 Task: Create in the project TrueNorth and in the Backlog issue 'Implement a new cloud-based customer service platform for a company with omnichannel communication and AI-powered chatbots' a child issue 'Data access policy creation and auditing', and assign it to team member softage.2@softage.net.
Action: Mouse moved to (778, 521)
Screenshot: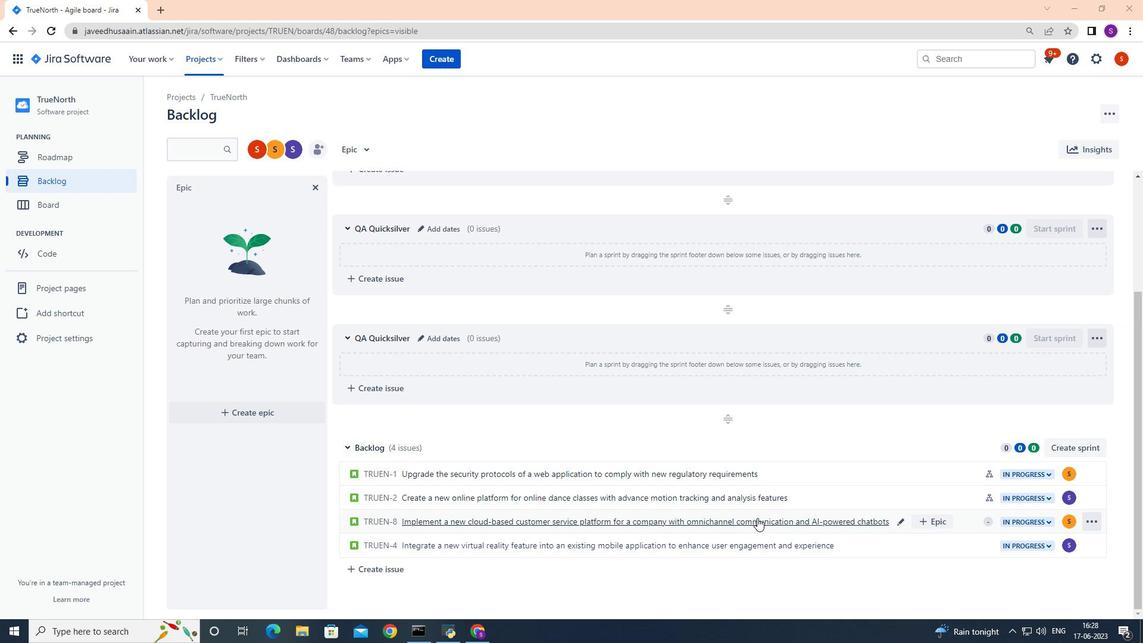 
Action: Mouse pressed left at (778, 521)
Screenshot: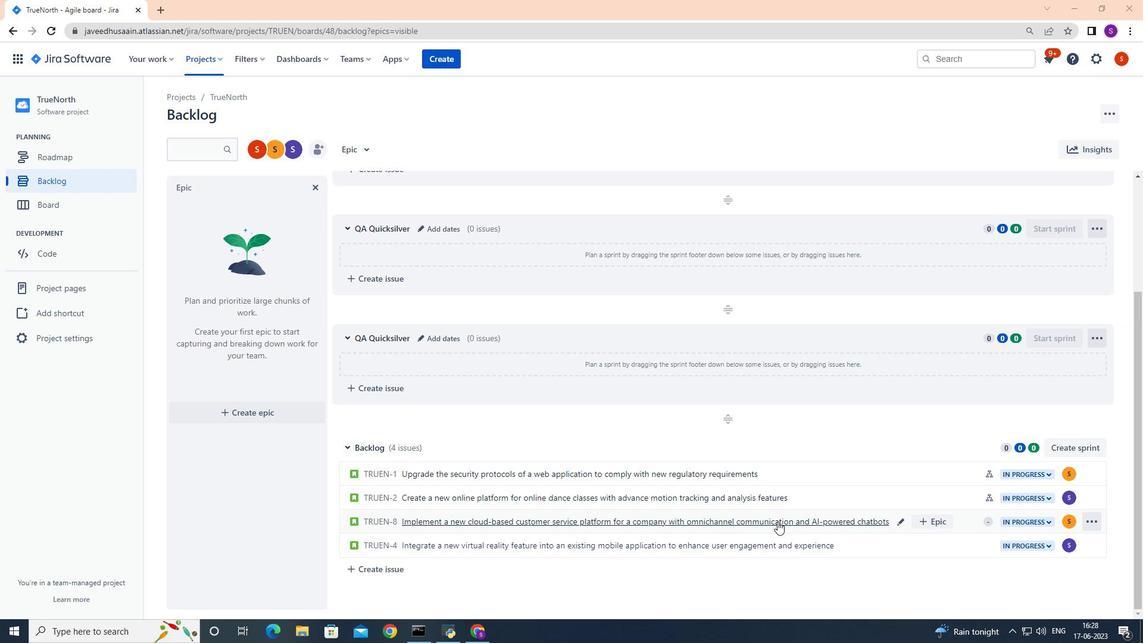 
Action: Mouse moved to (932, 297)
Screenshot: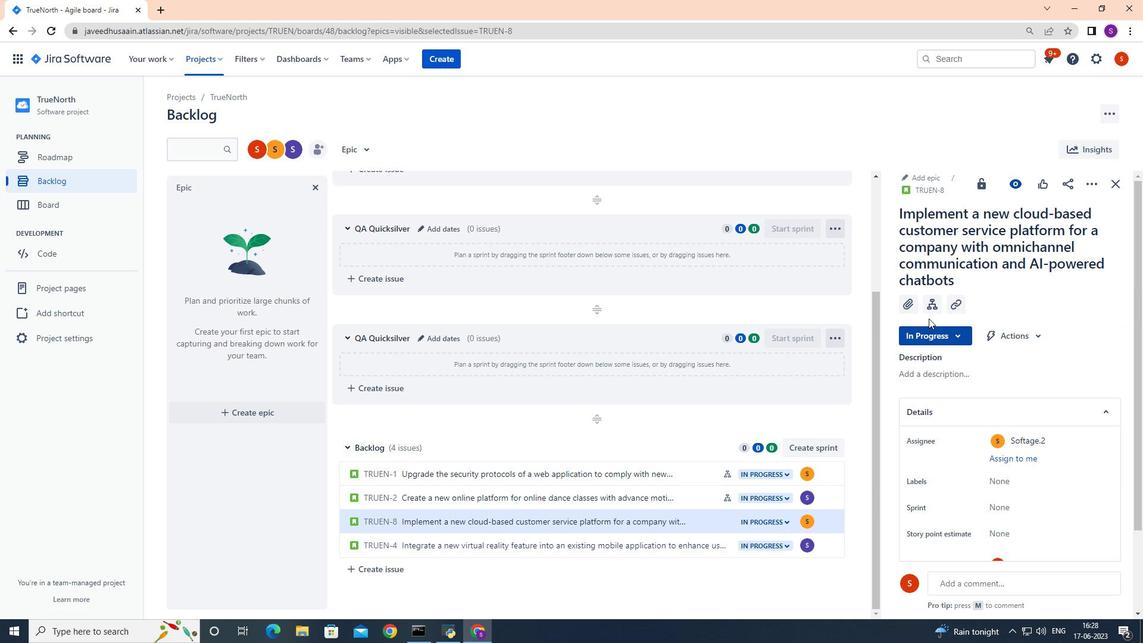 
Action: Mouse pressed left at (932, 297)
Screenshot: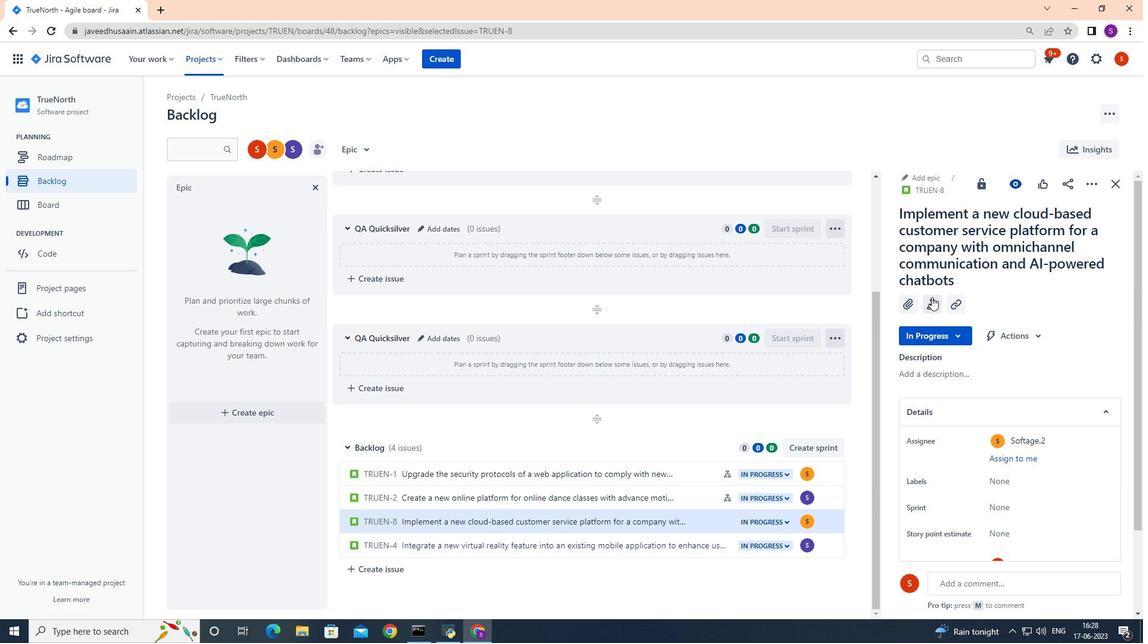 
Action: Mouse moved to (929, 380)
Screenshot: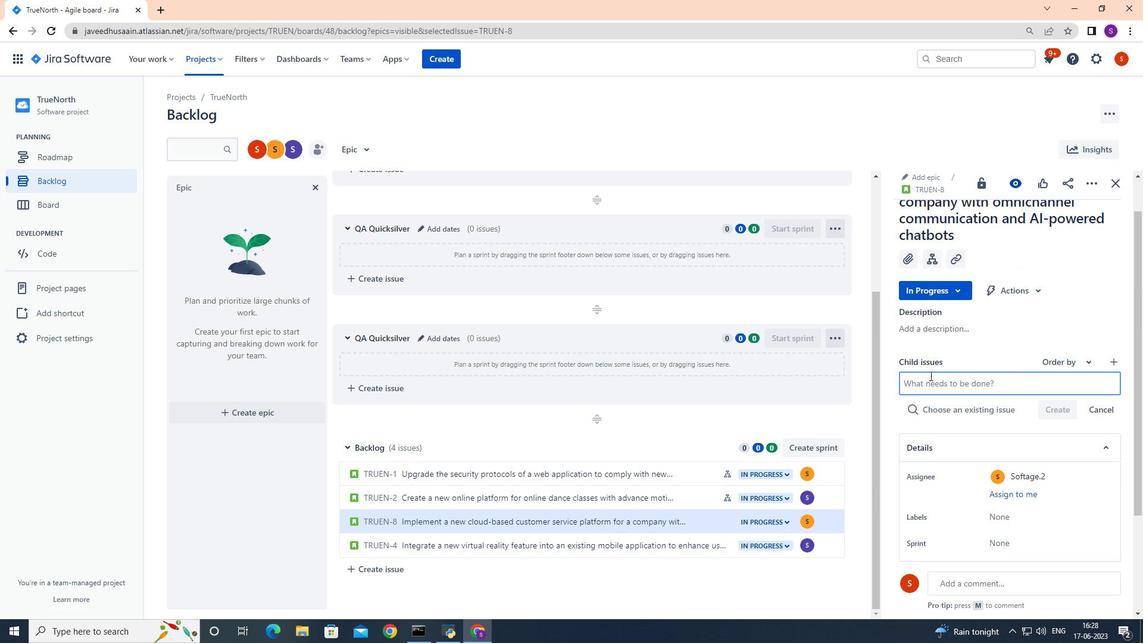 
Action: Mouse pressed left at (929, 380)
Screenshot: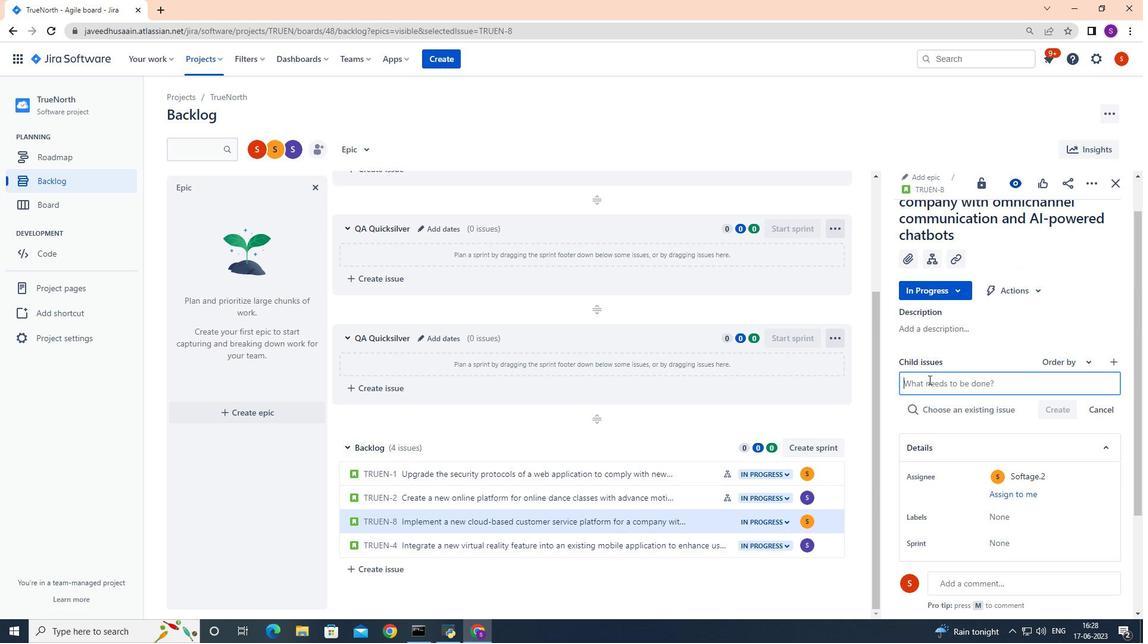 
Action: Key pressed <Key.shift>Data<Key.space><Key.shift>access<Key.space>pl<Key.backspace>olicy<Key.space>creation<Key.space>and<Key.space>auditing
Screenshot: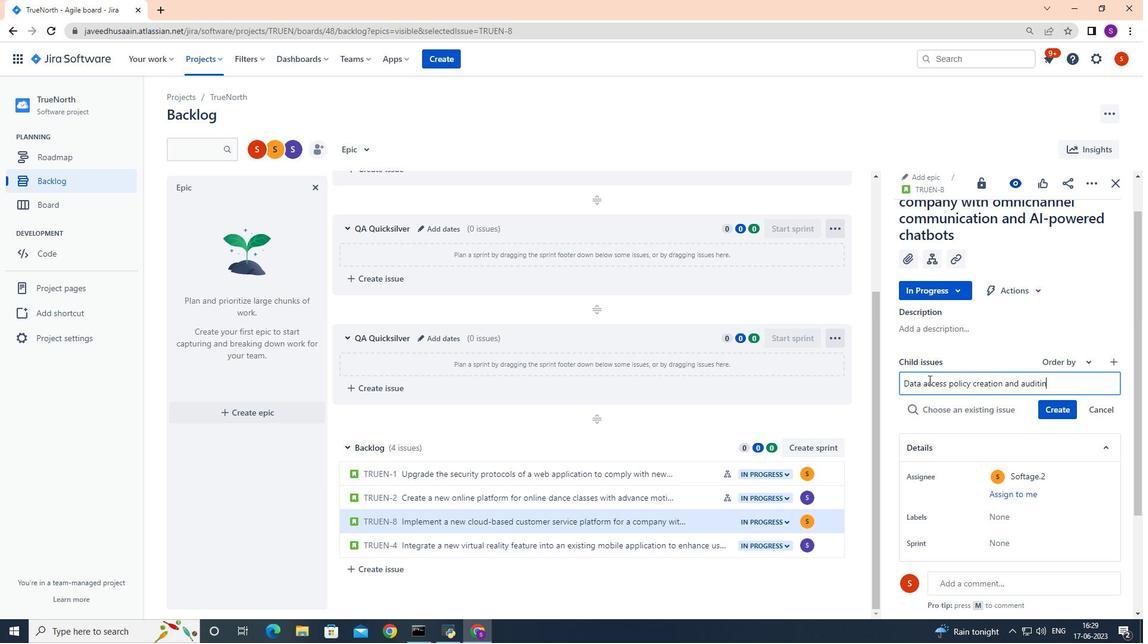
Action: Mouse moved to (1058, 408)
Screenshot: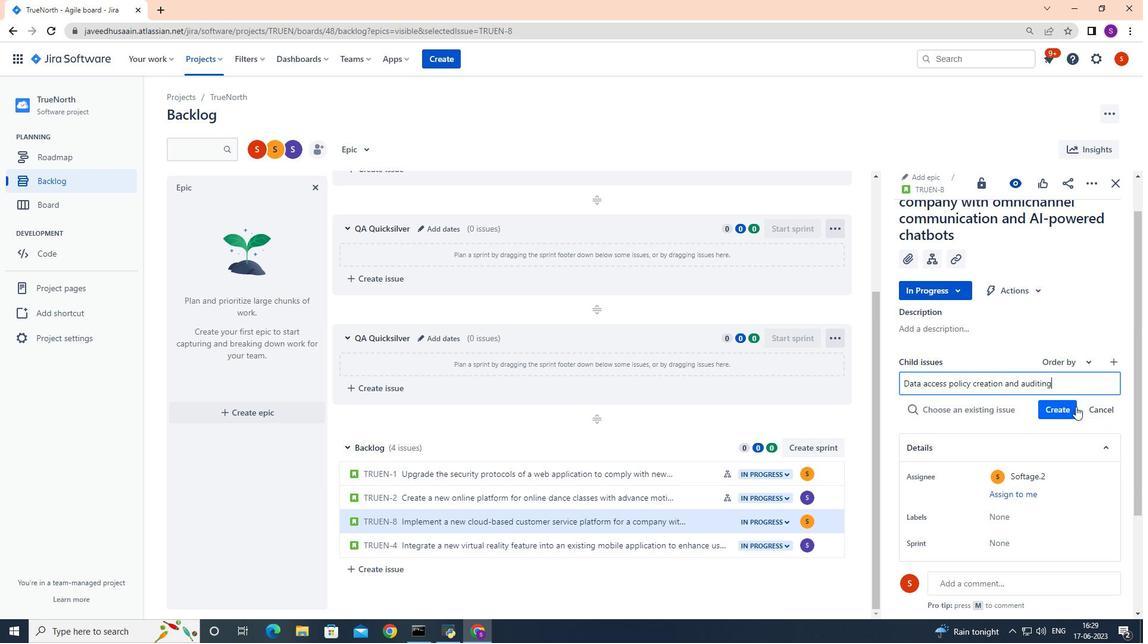 
Action: Mouse pressed left at (1058, 408)
Screenshot: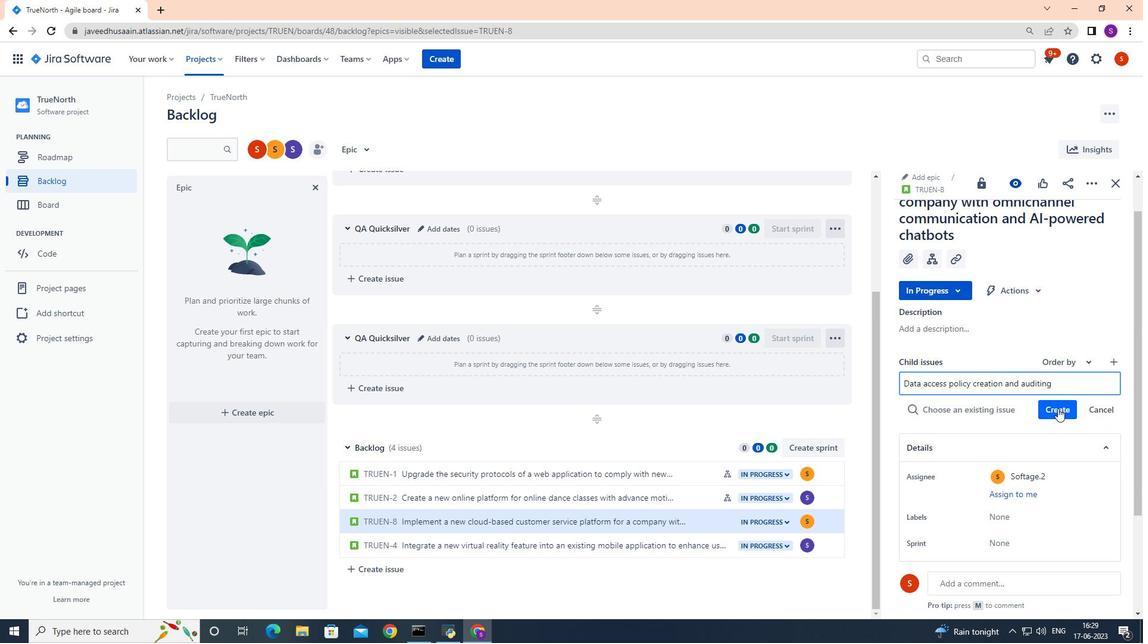 
Action: Mouse moved to (1071, 389)
Screenshot: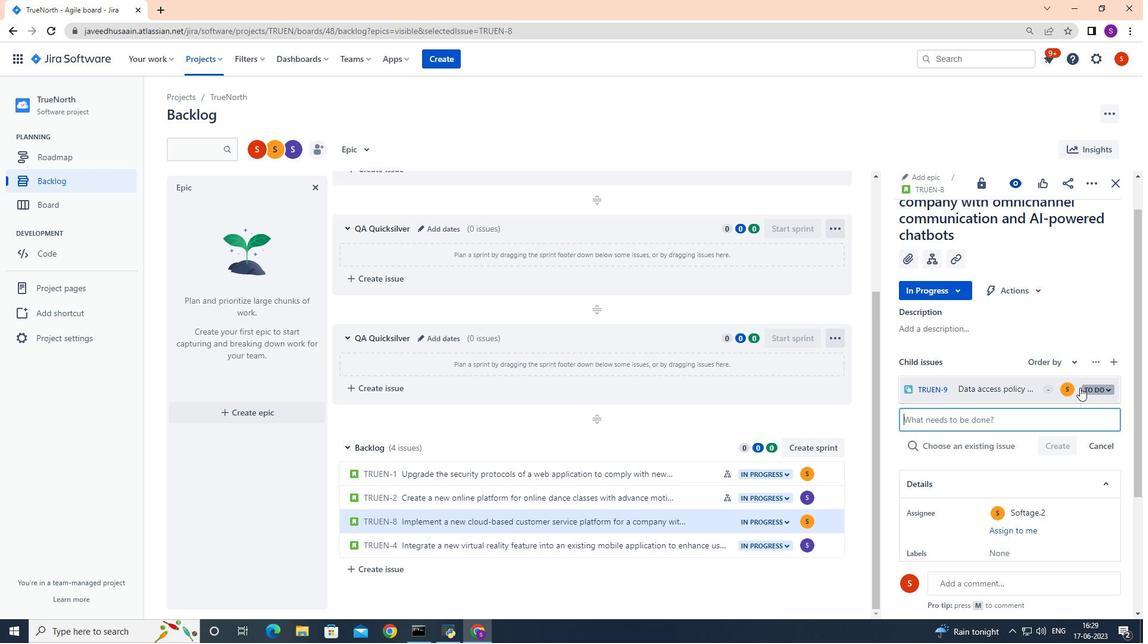 
Action: Mouse pressed left at (1071, 389)
Screenshot: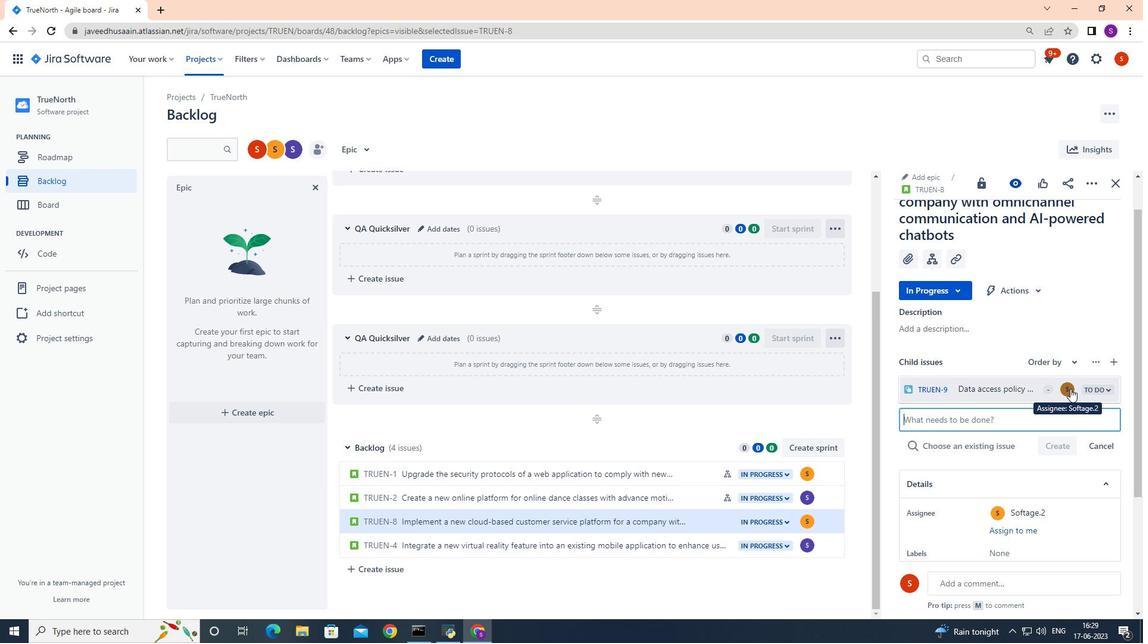 
Action: Mouse moved to (997, 327)
Screenshot: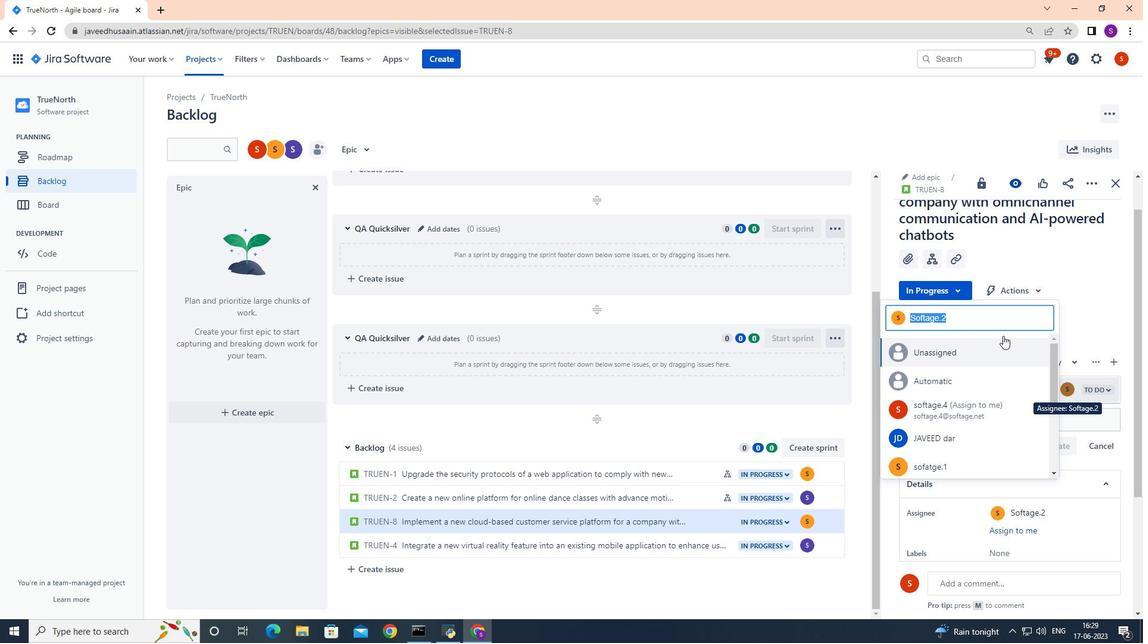 
Action: Key pressed <Key.backspace>softage.2<Key.shift>@softage.net
Screenshot: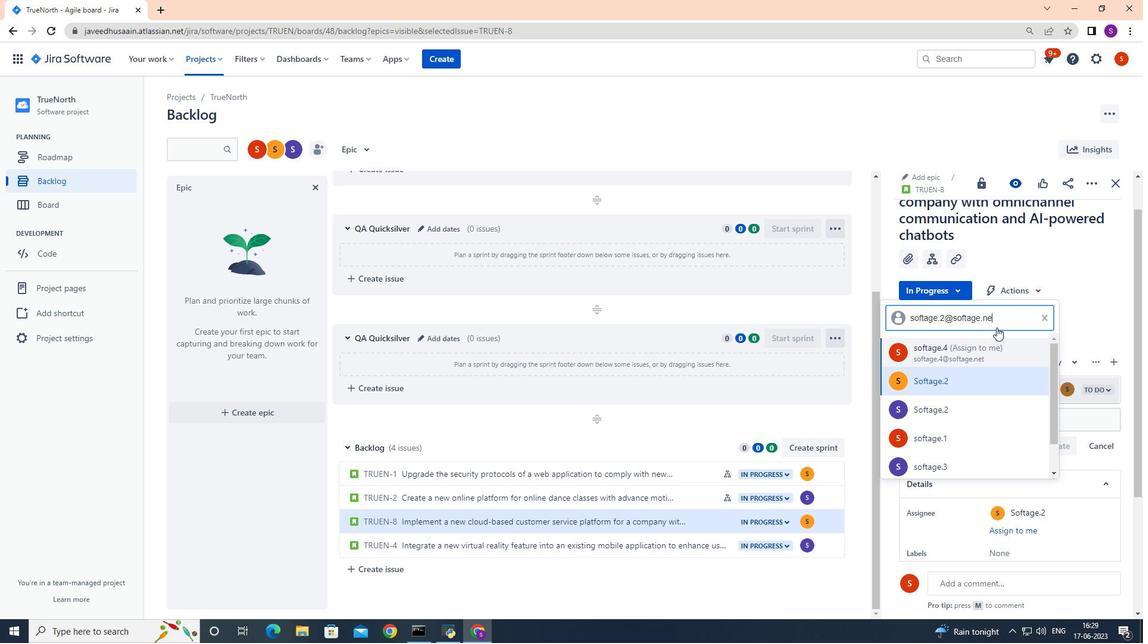 
Action: Mouse moved to (959, 390)
Screenshot: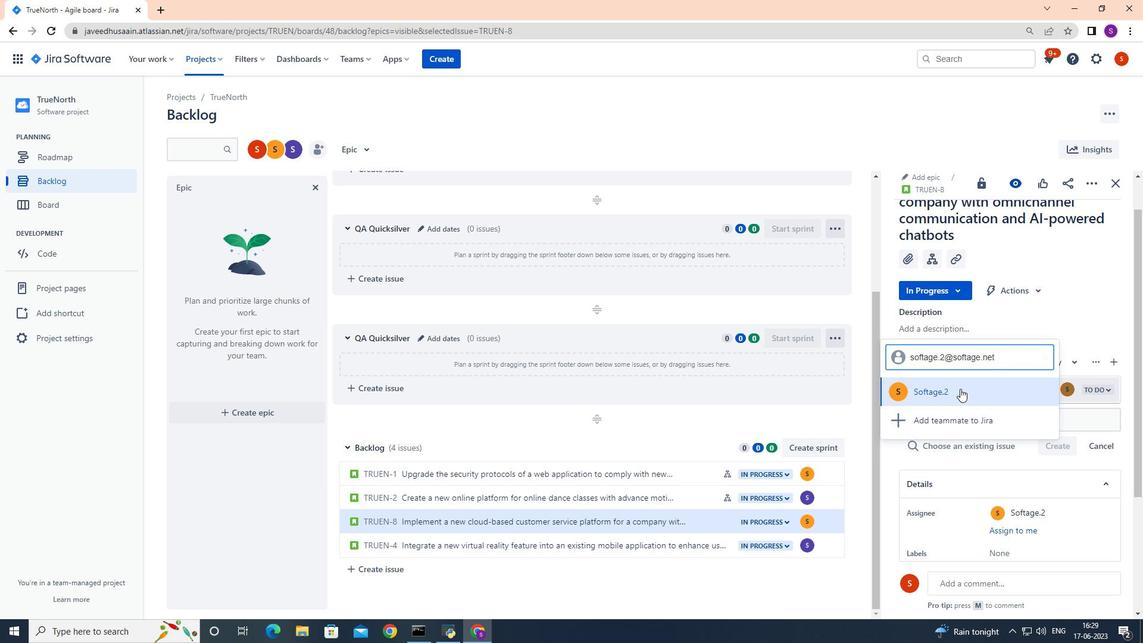 
Action: Mouse pressed left at (959, 390)
Screenshot: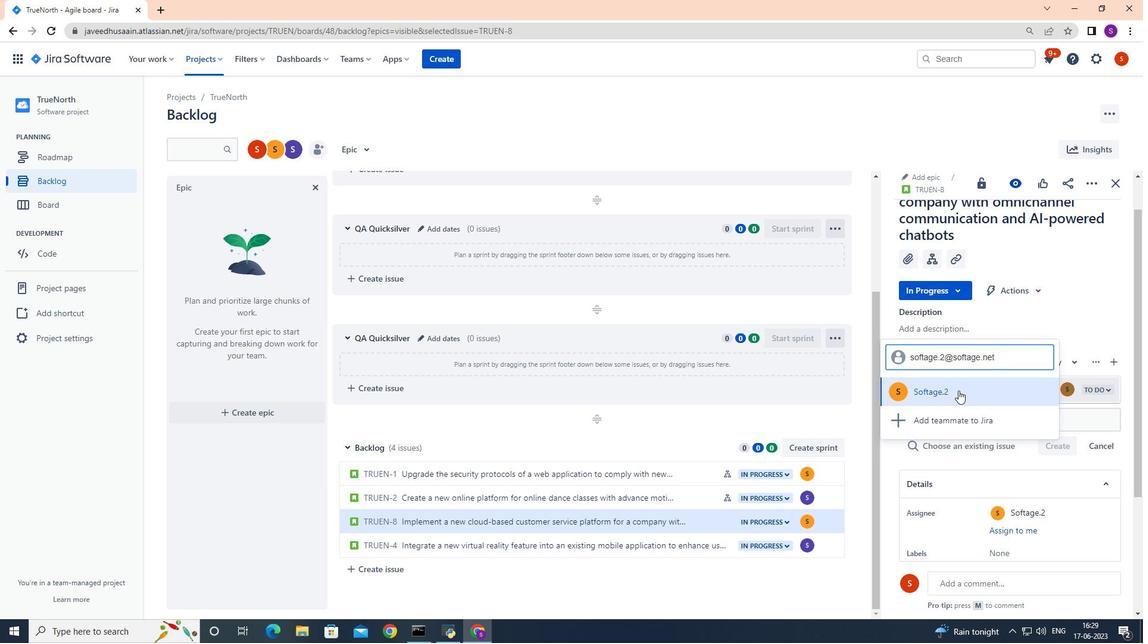 
